 Task: Add a condition where "Form Is not Default ticket form" in All unsolved tickets in your groups.
Action: Mouse moved to (68, 231)
Screenshot: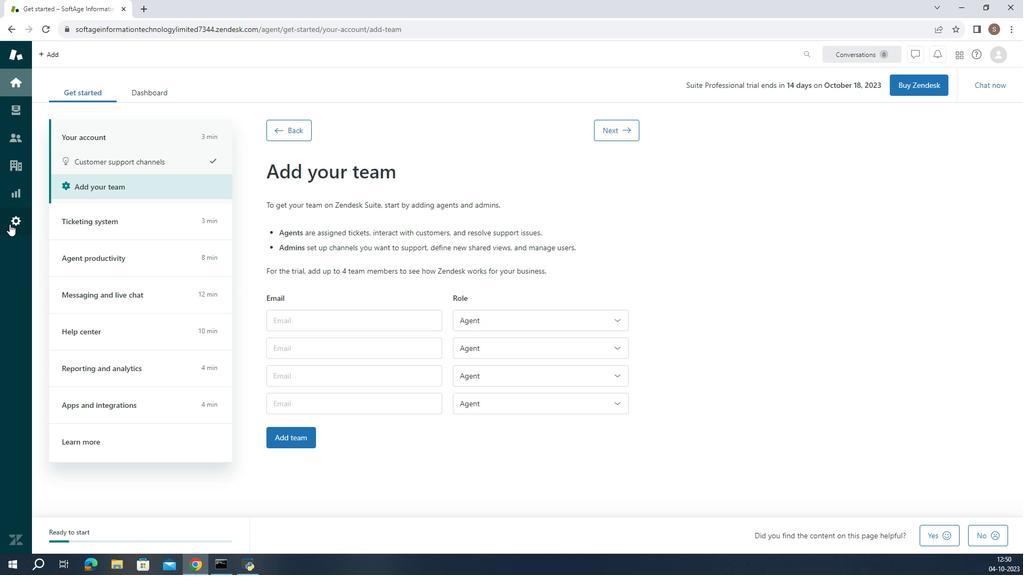 
Action: Mouse pressed left at (68, 231)
Screenshot: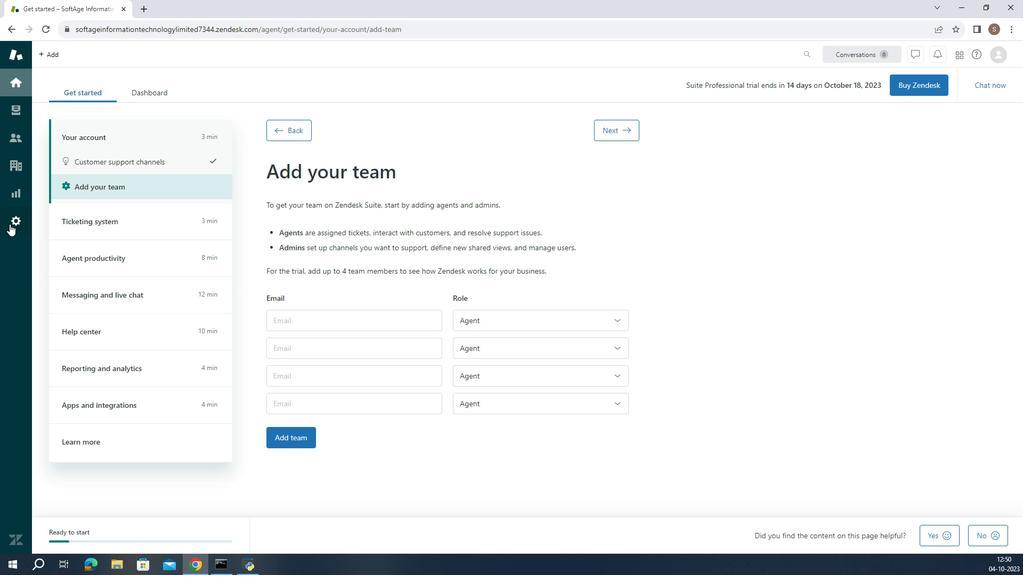 
Action: Mouse moved to (320, 451)
Screenshot: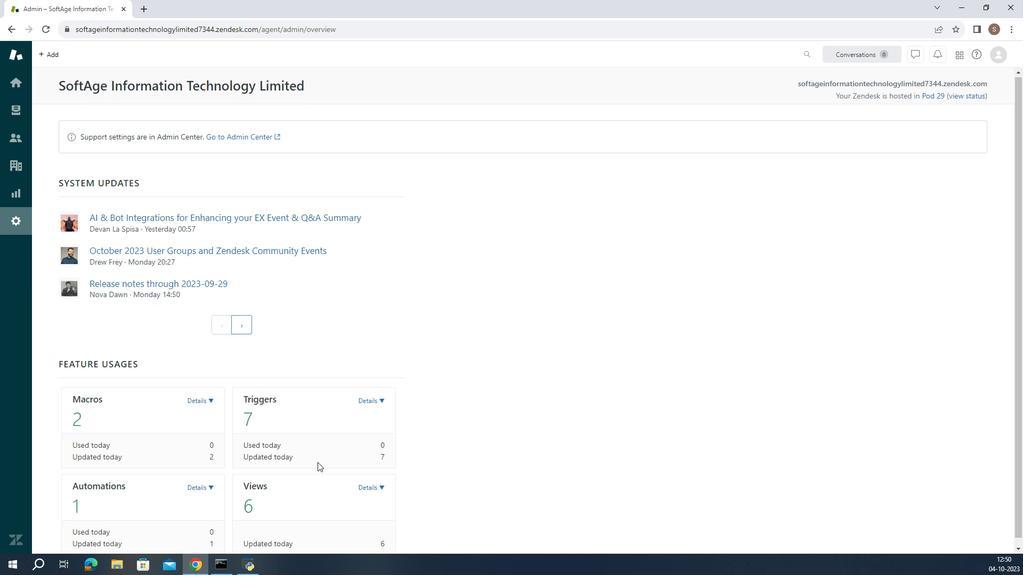 
Action: Mouse scrolled (320, 451) with delta (0, 0)
Screenshot: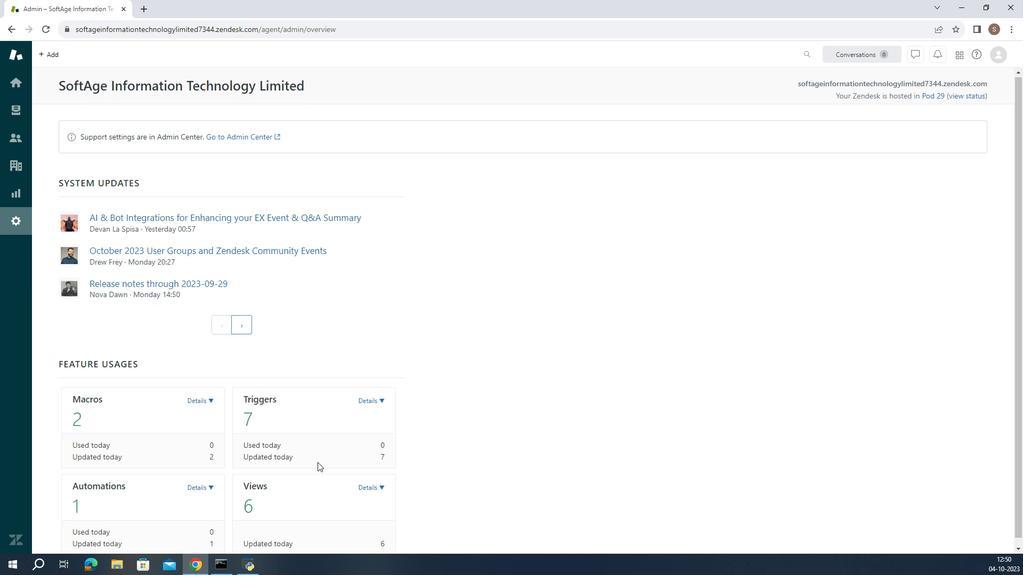
Action: Mouse moved to (328, 455)
Screenshot: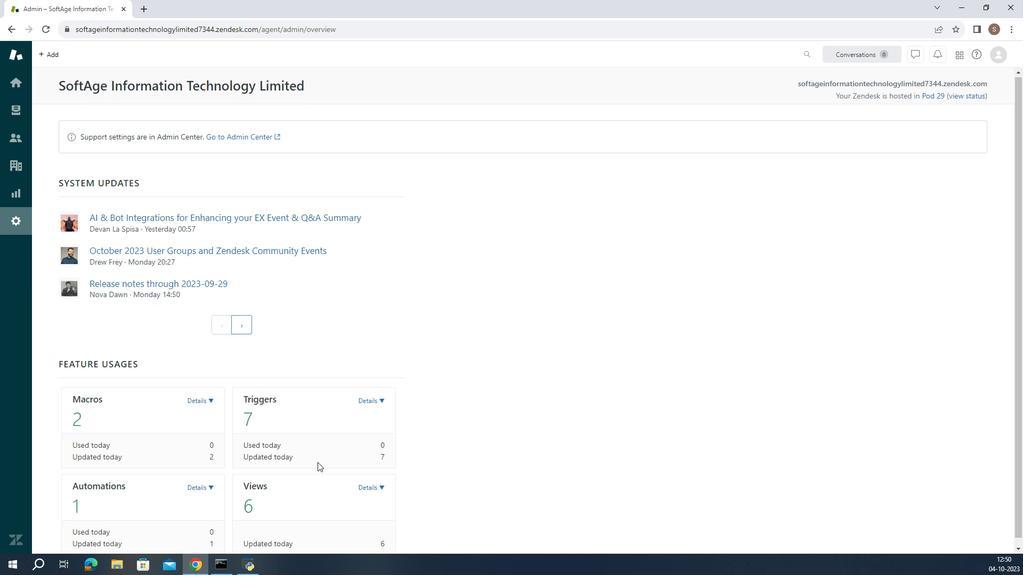 
Action: Mouse scrolled (328, 455) with delta (0, 0)
Screenshot: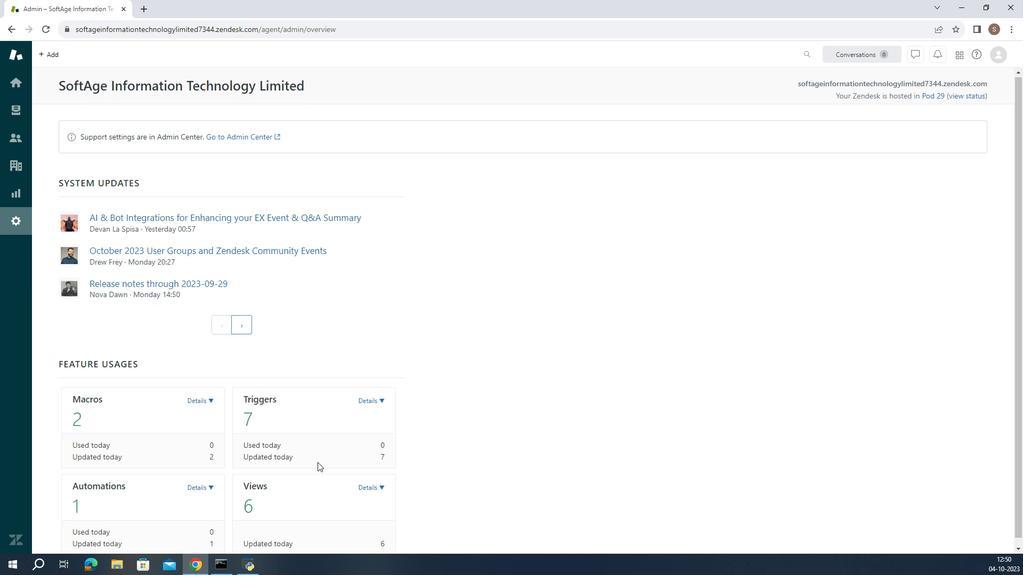 
Action: Mouse moved to (332, 457)
Screenshot: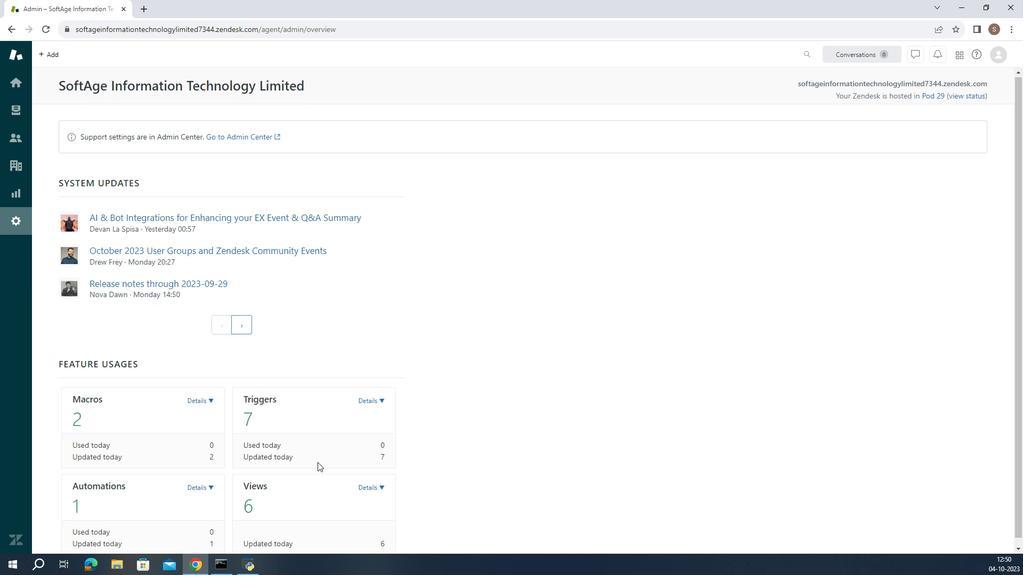 
Action: Mouse scrolled (332, 456) with delta (0, 0)
Screenshot: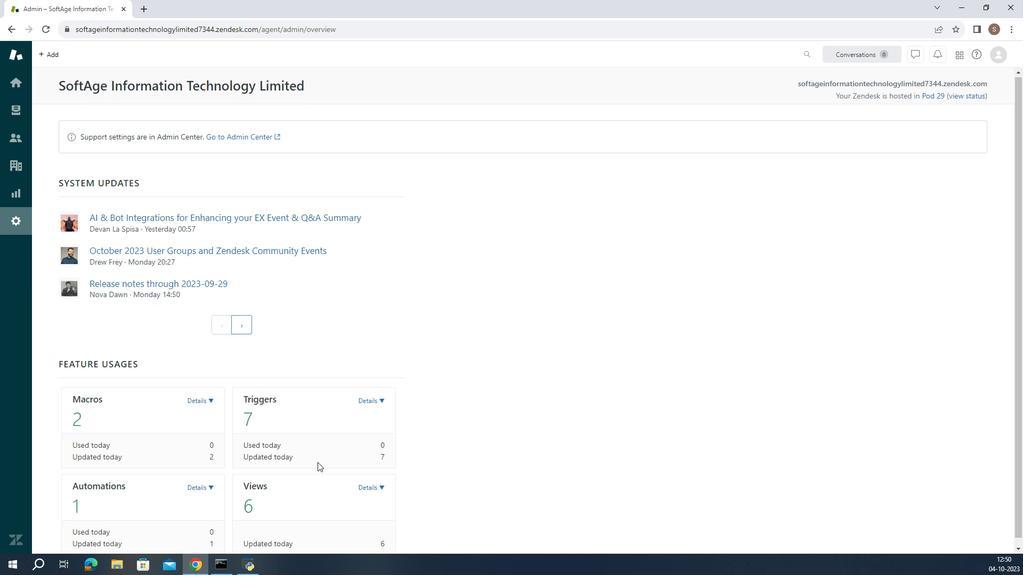 
Action: Mouse moved to (369, 473)
Screenshot: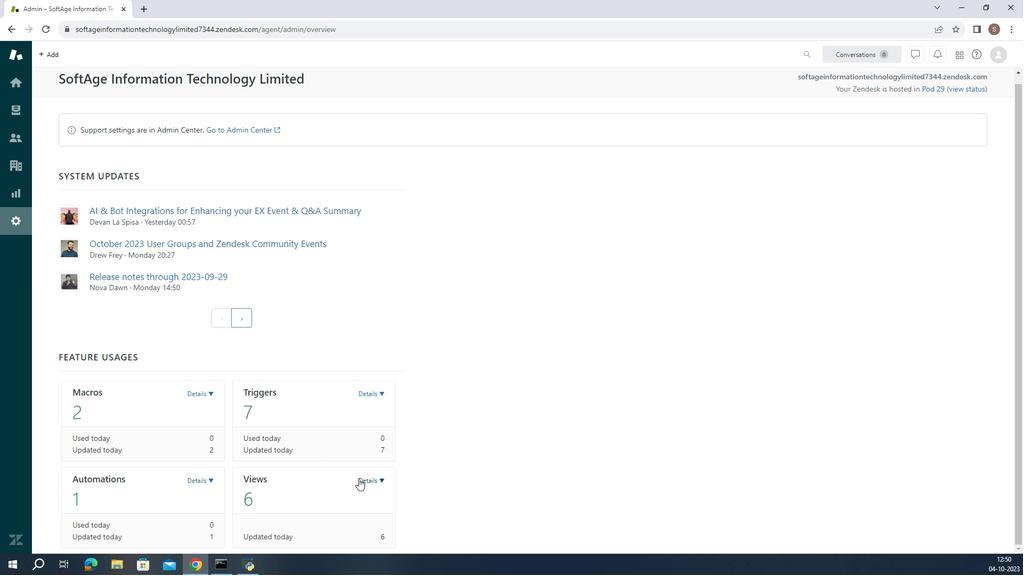
Action: Mouse pressed left at (369, 473)
Screenshot: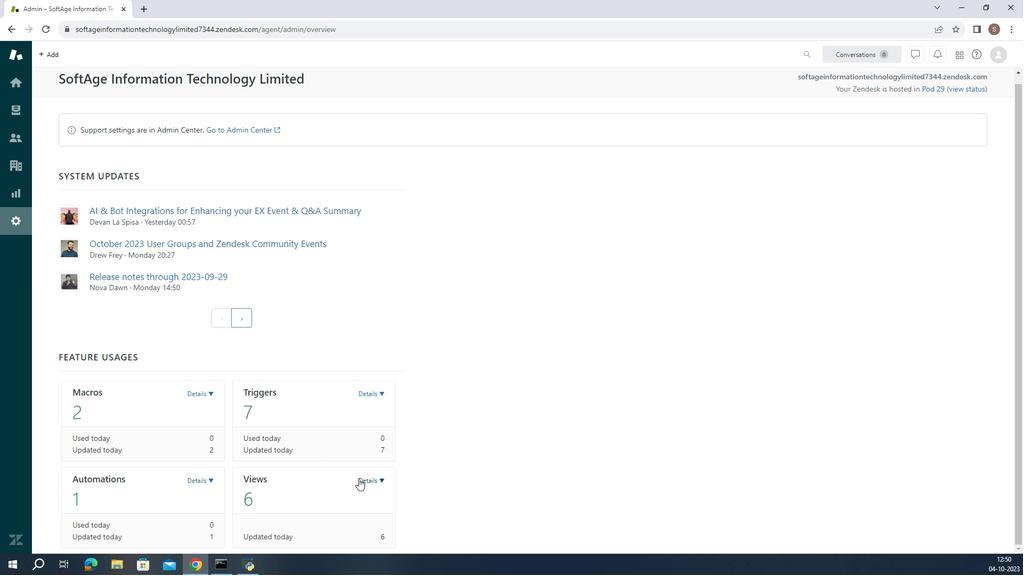 
Action: Mouse scrolled (369, 473) with delta (0, 0)
Screenshot: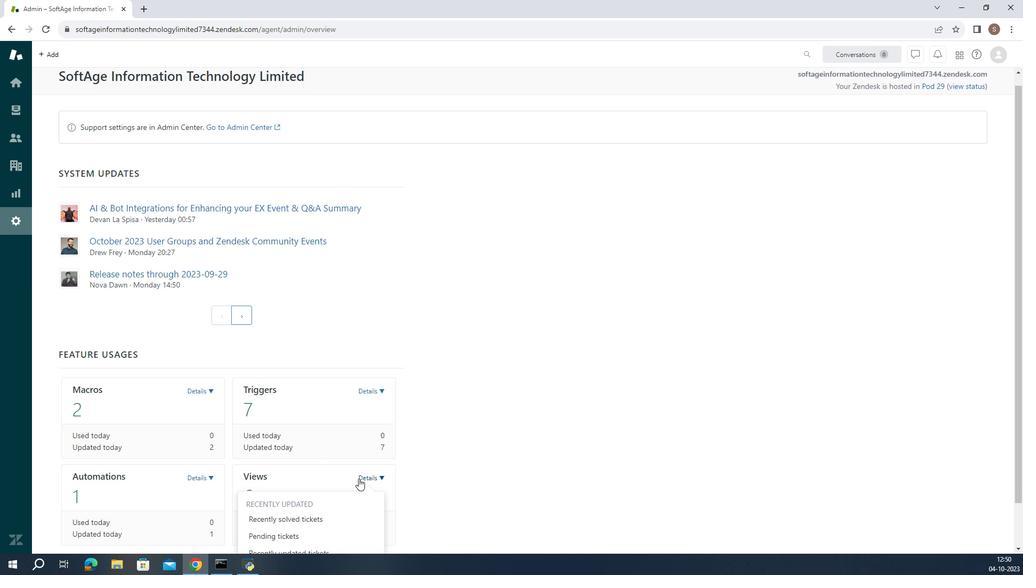 
Action: Mouse scrolled (369, 473) with delta (0, 0)
Screenshot: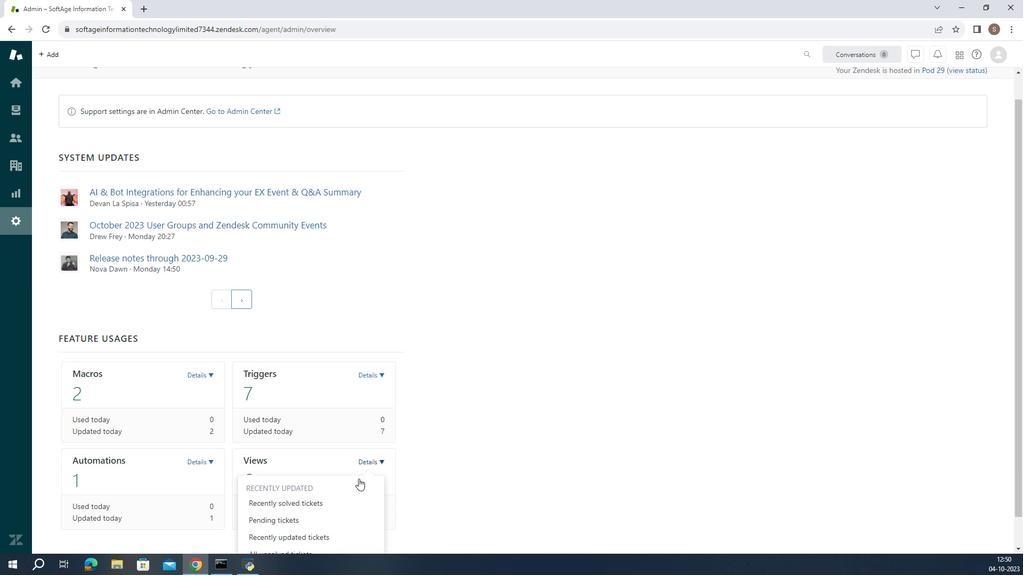 
Action: Mouse scrolled (369, 473) with delta (0, 0)
Screenshot: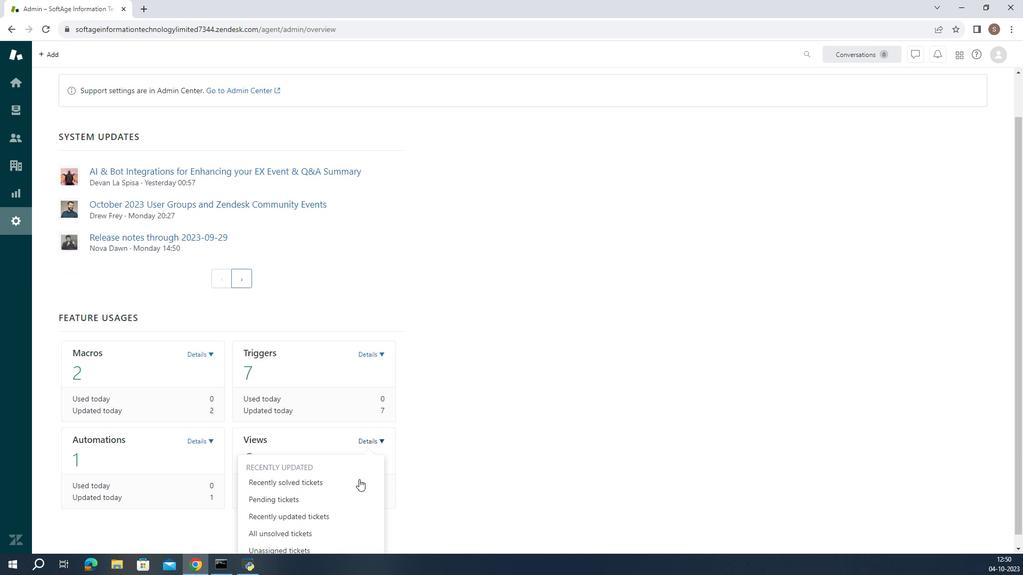 
Action: Mouse scrolled (369, 473) with delta (0, 0)
Screenshot: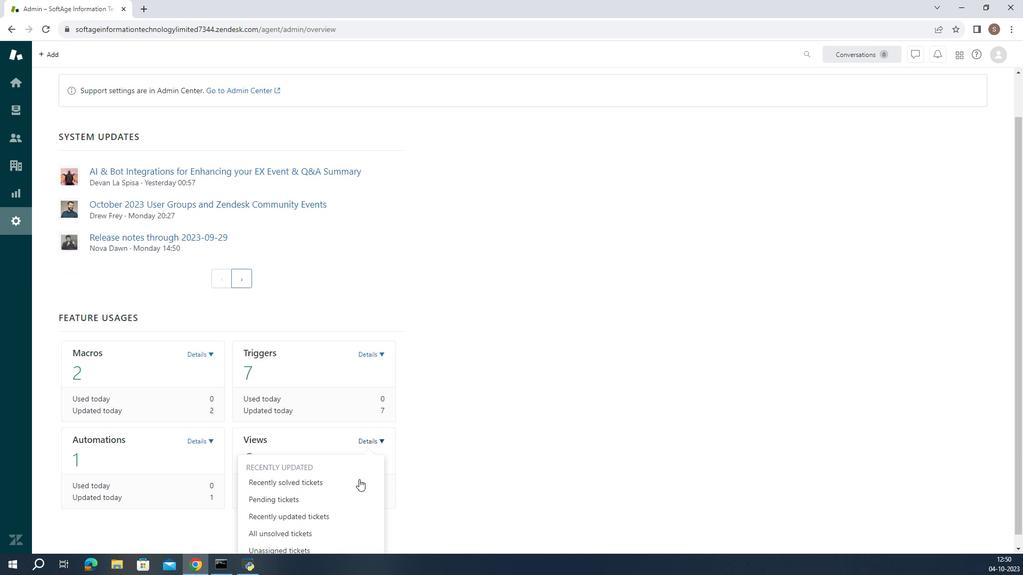 
Action: Mouse scrolled (369, 473) with delta (0, 0)
Screenshot: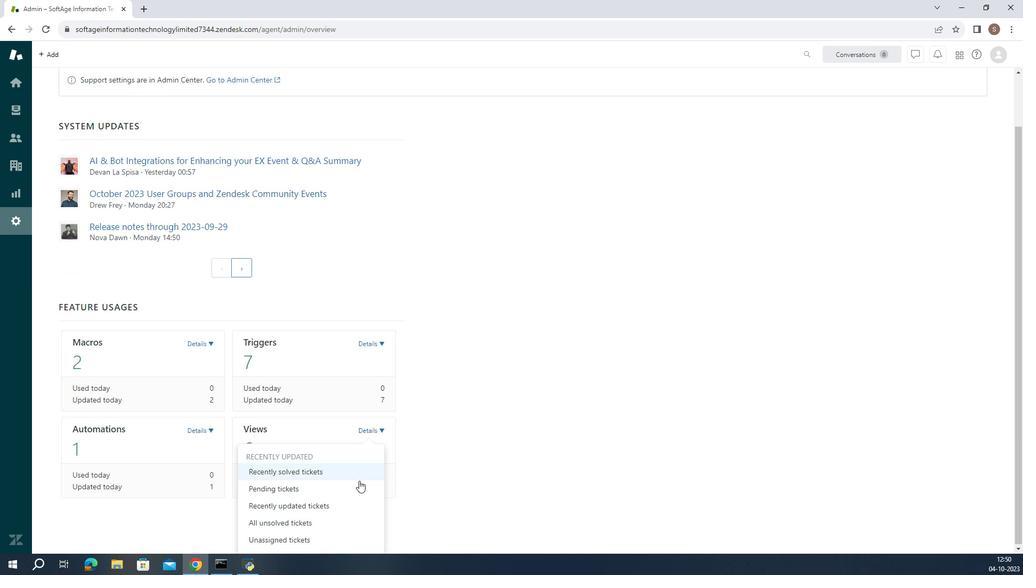 
Action: Mouse moved to (322, 510)
Screenshot: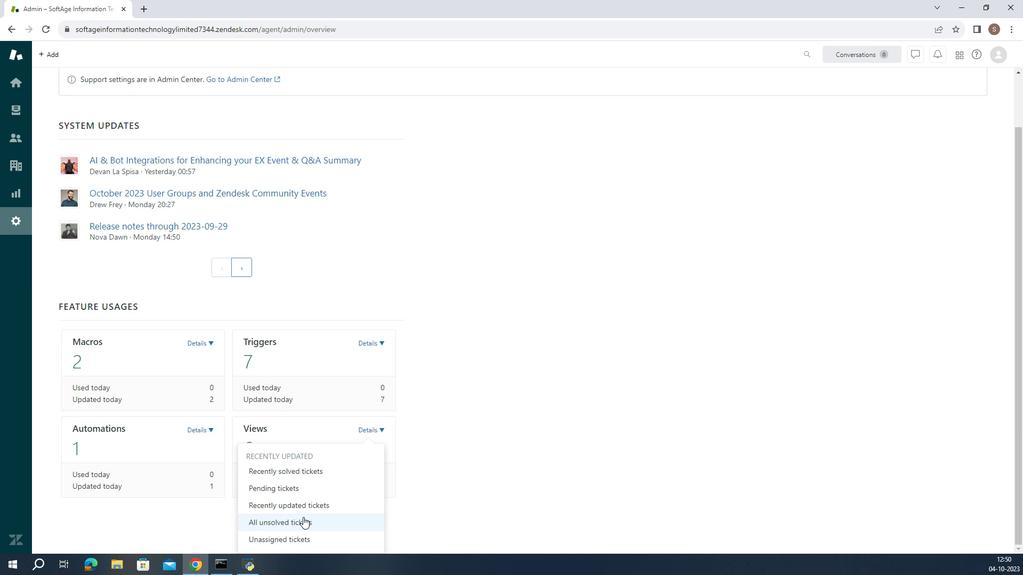 
Action: Mouse pressed left at (322, 510)
Screenshot: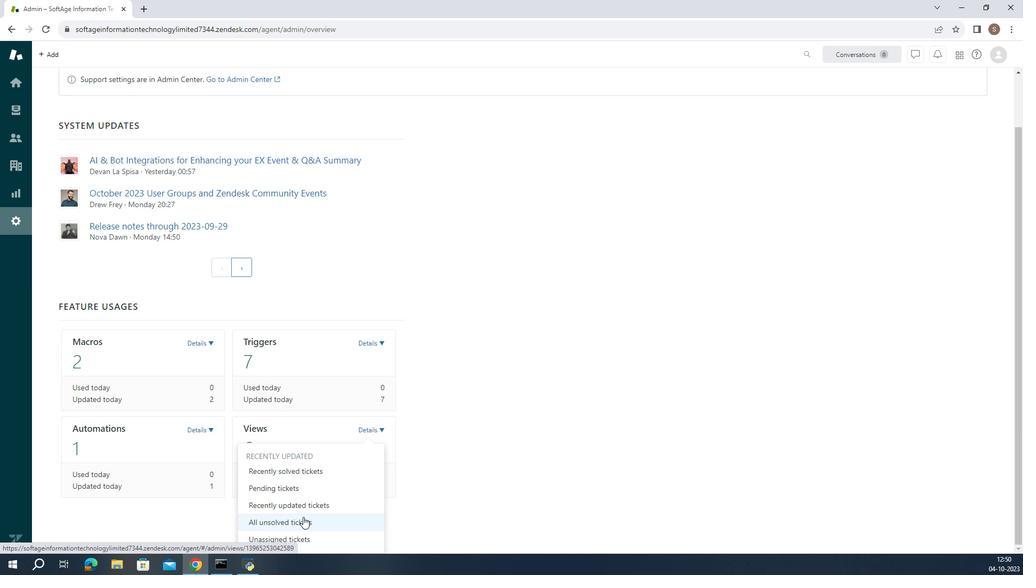 
Action: Mouse moved to (306, 438)
Screenshot: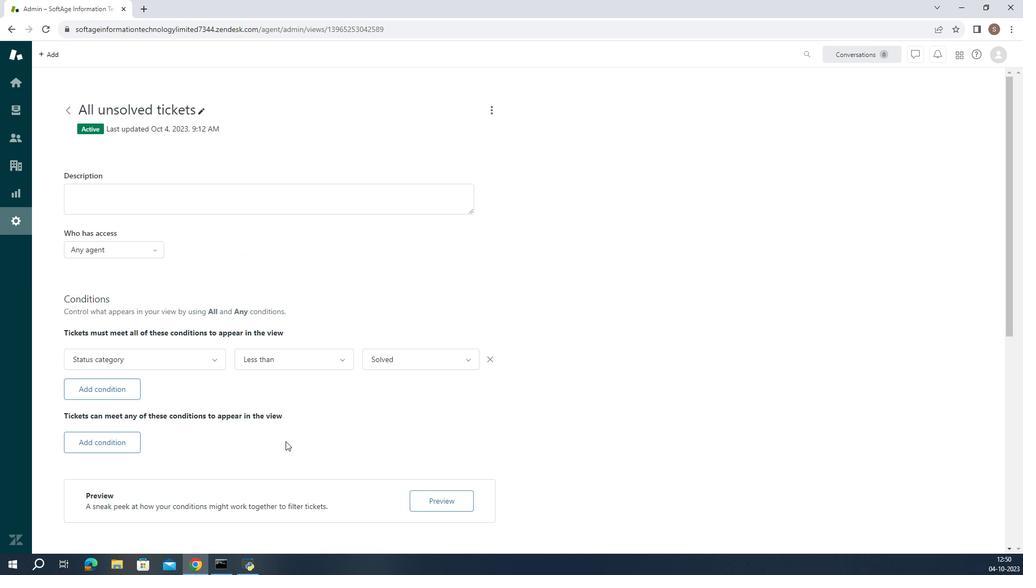
Action: Mouse scrolled (306, 438) with delta (0, 0)
Screenshot: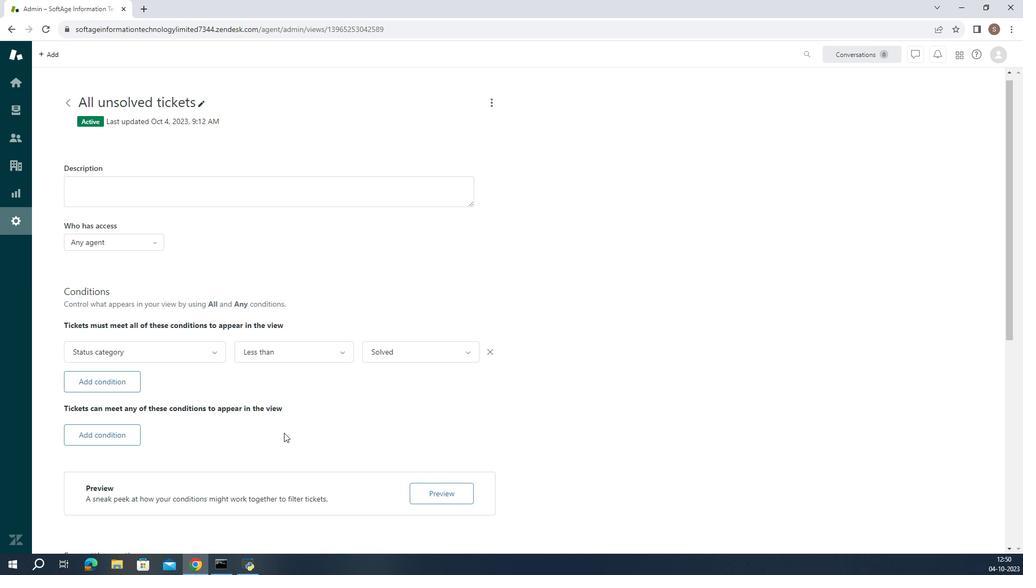 
Action: Mouse moved to (306, 436)
Screenshot: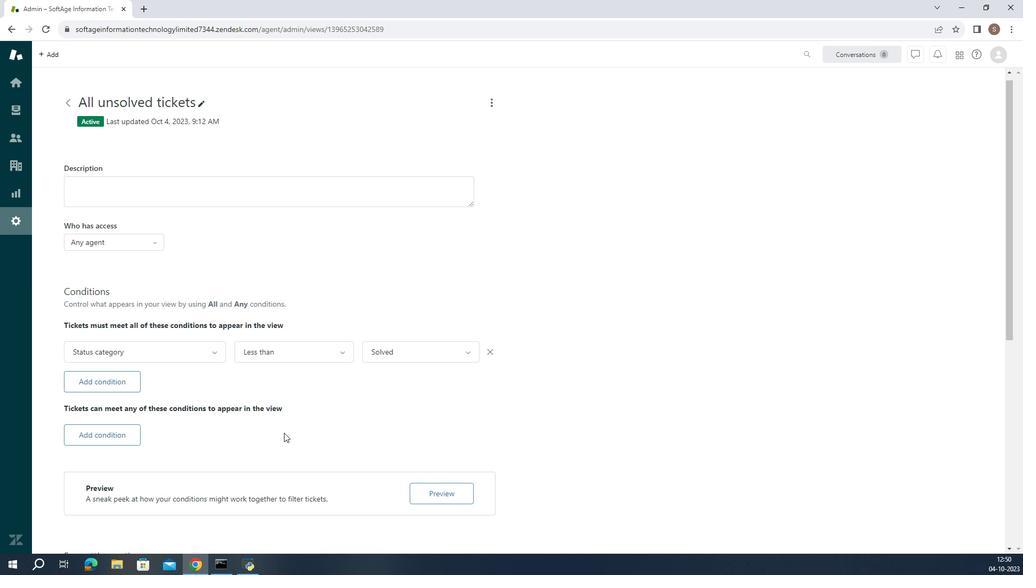 
Action: Mouse scrolled (306, 436) with delta (0, 0)
Screenshot: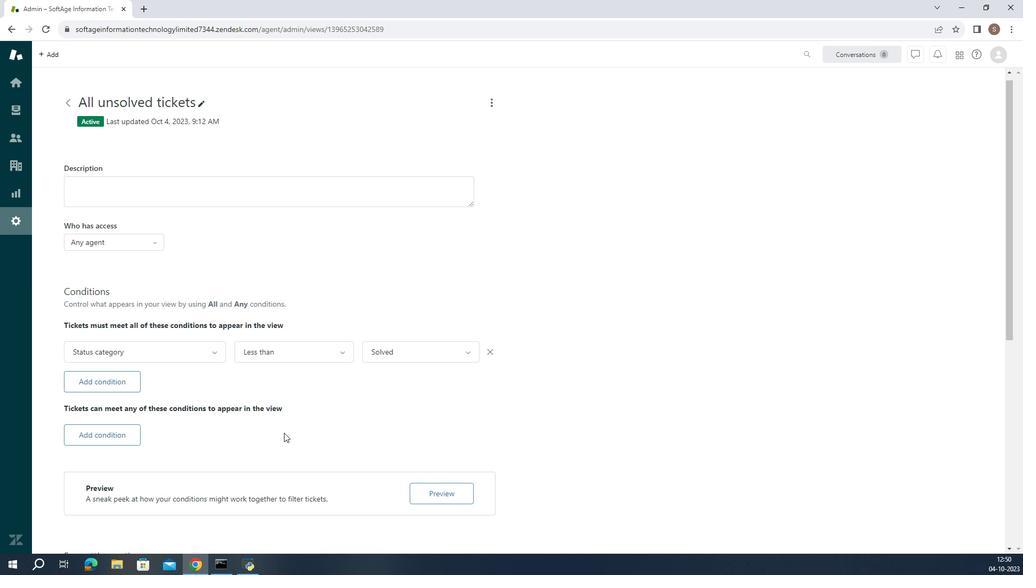 
Action: Mouse moved to (306, 432)
Screenshot: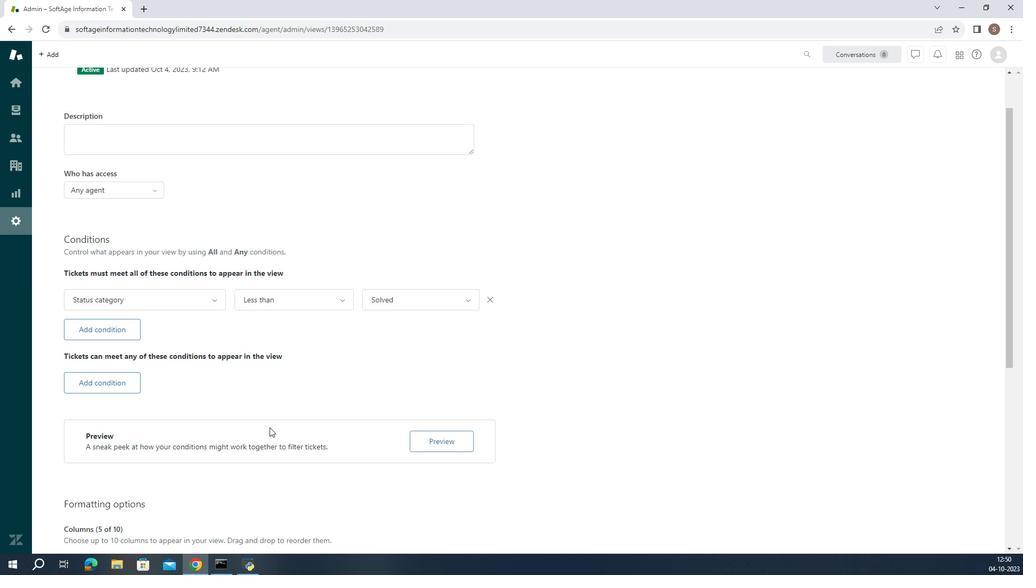 
Action: Mouse scrolled (306, 431) with delta (0, 0)
Screenshot: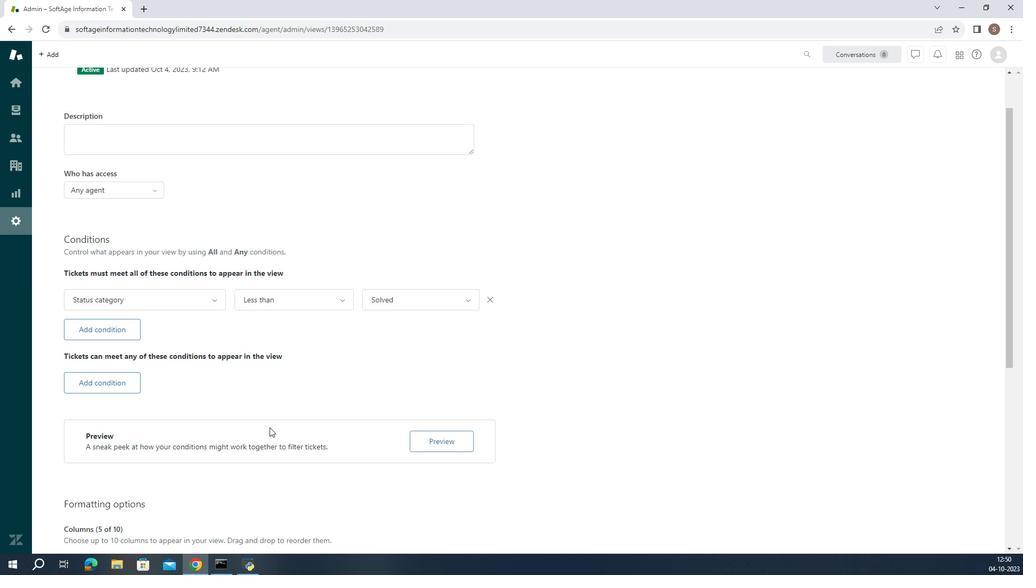 
Action: Mouse moved to (237, 208)
Screenshot: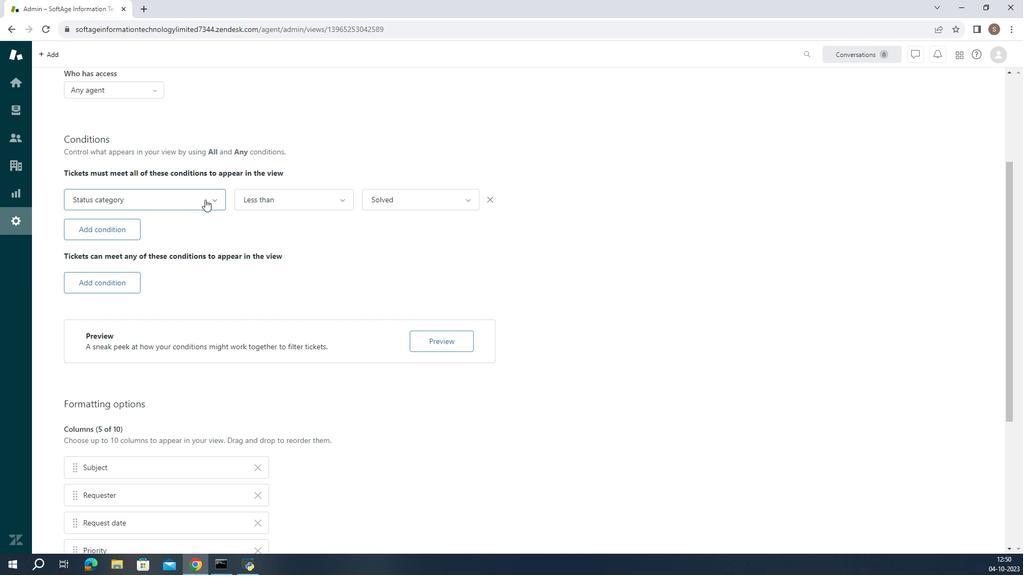
Action: Mouse pressed left at (237, 208)
Screenshot: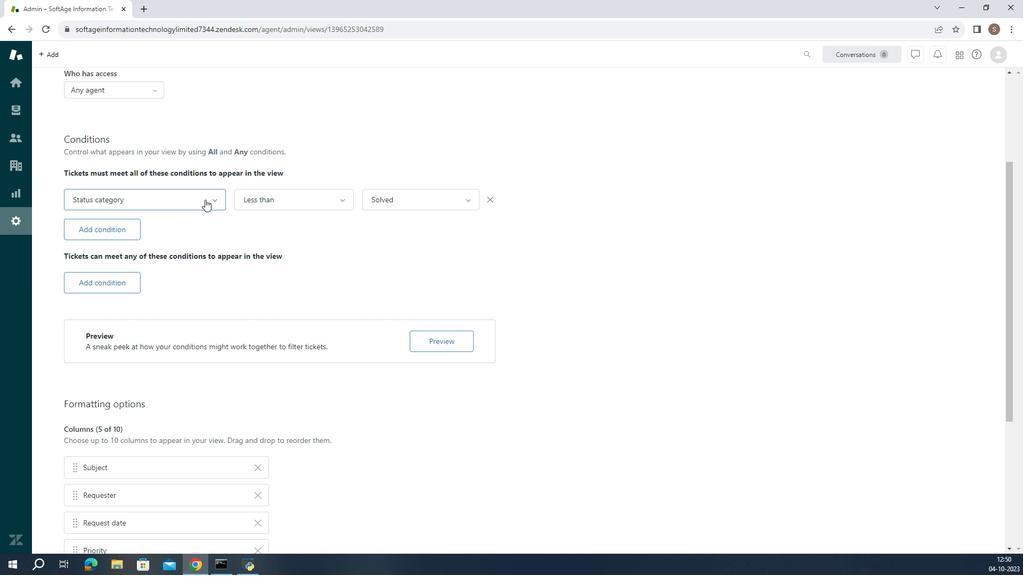 
Action: Mouse moved to (154, 166)
Screenshot: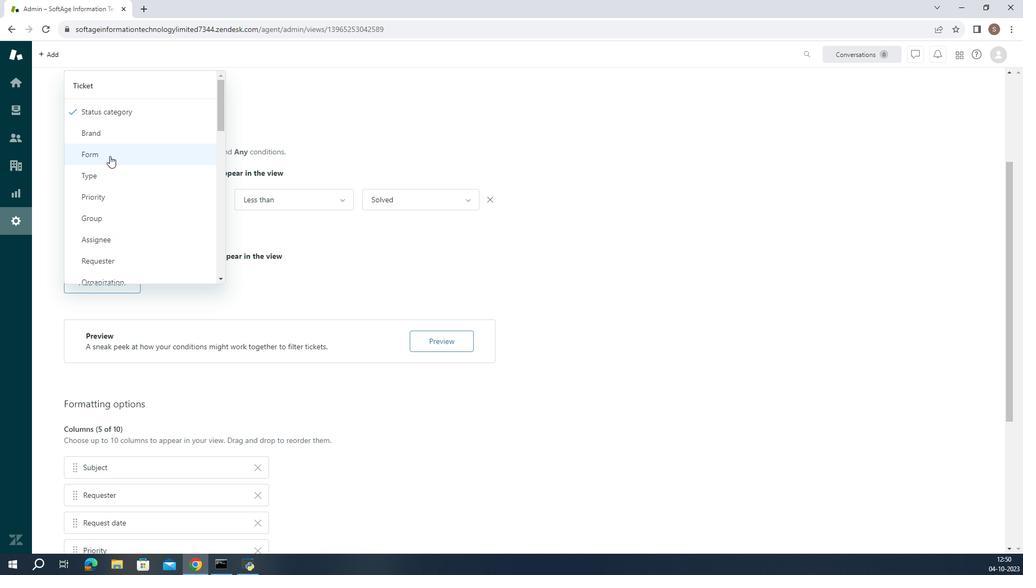 
Action: Mouse pressed left at (154, 166)
Screenshot: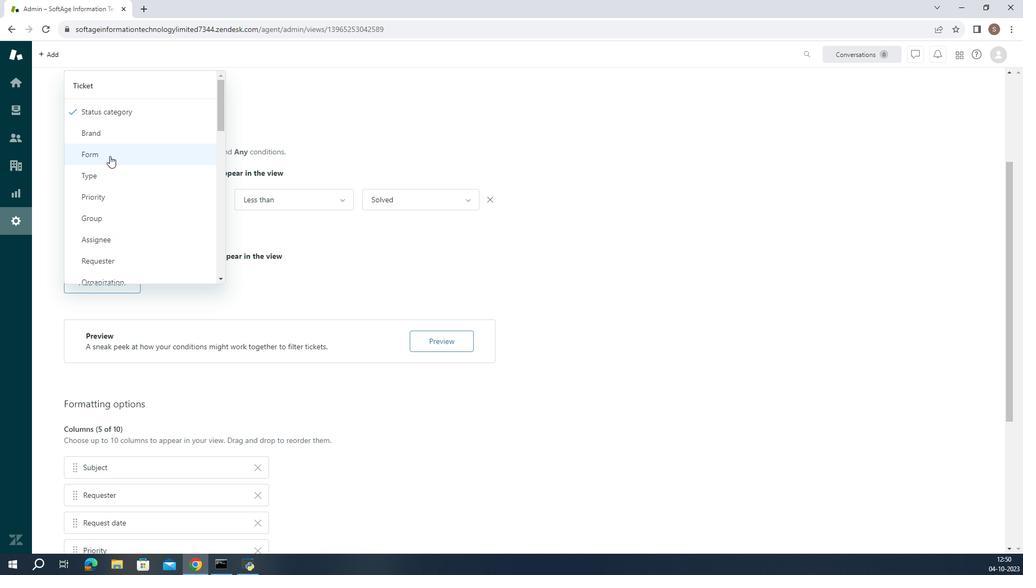 
Action: Mouse moved to (323, 208)
Screenshot: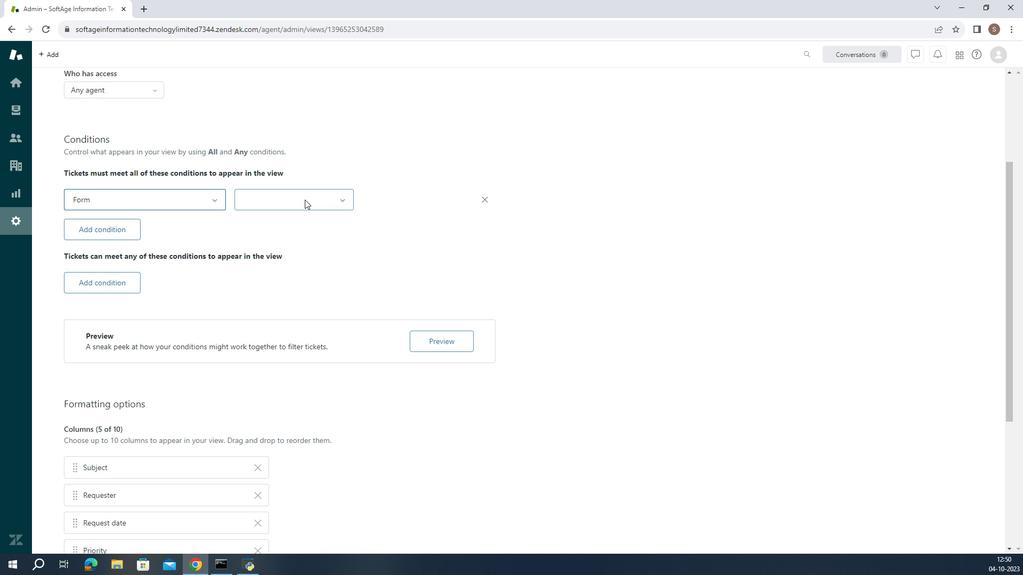 
Action: Mouse pressed left at (323, 208)
Screenshot: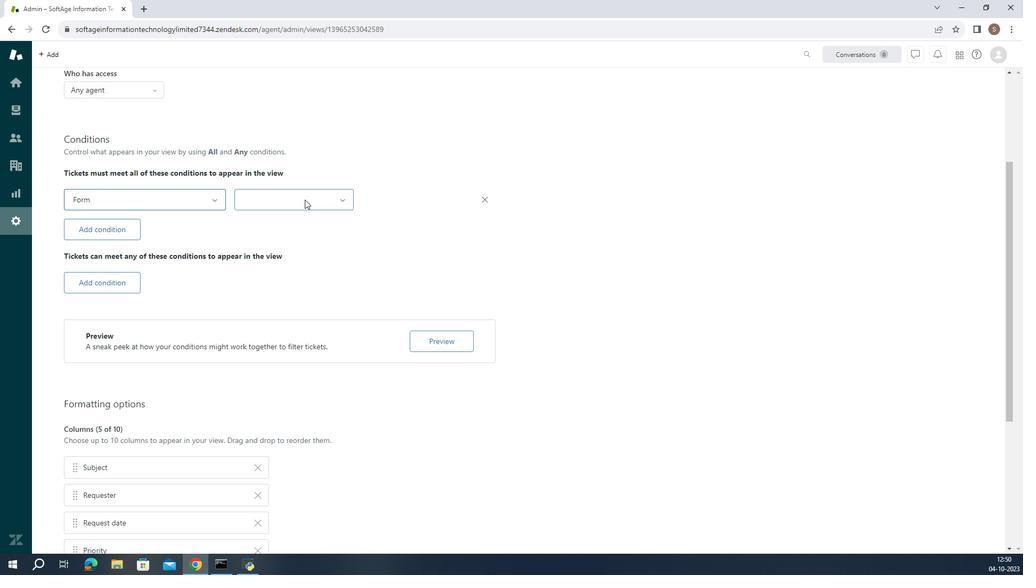 
Action: Mouse moved to (317, 248)
Screenshot: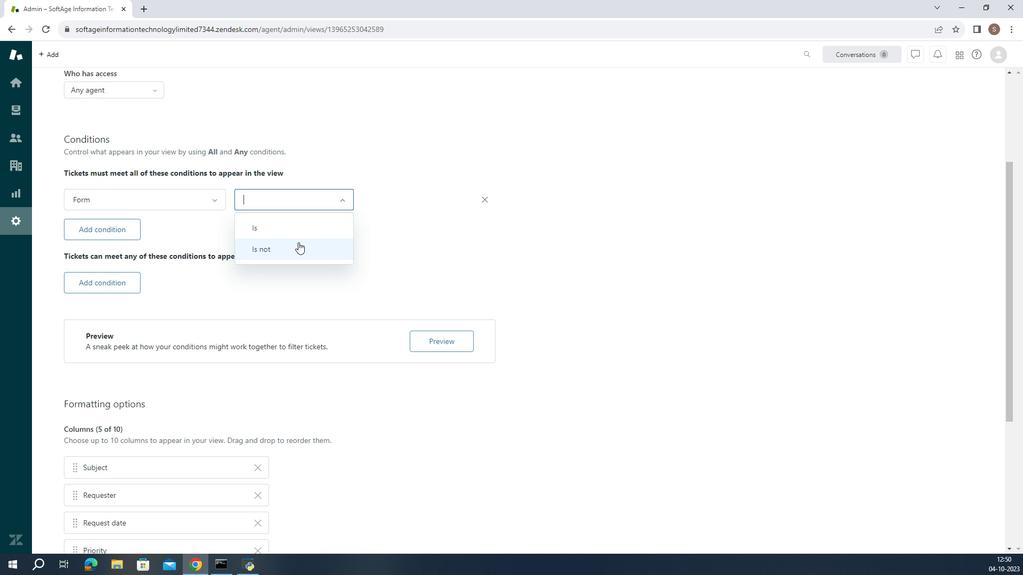 
Action: Mouse pressed left at (317, 248)
Screenshot: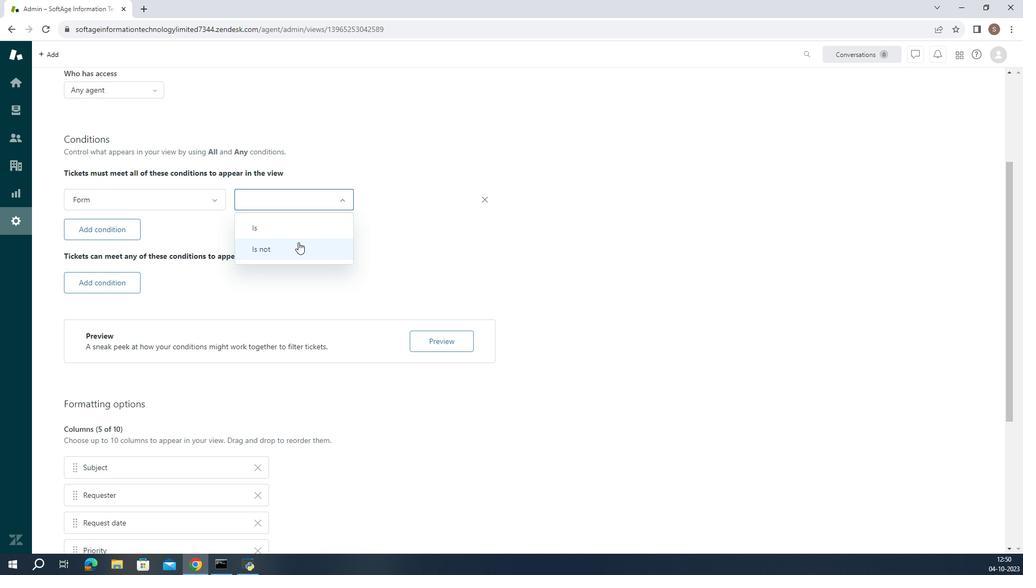 
Action: Mouse moved to (411, 208)
Screenshot: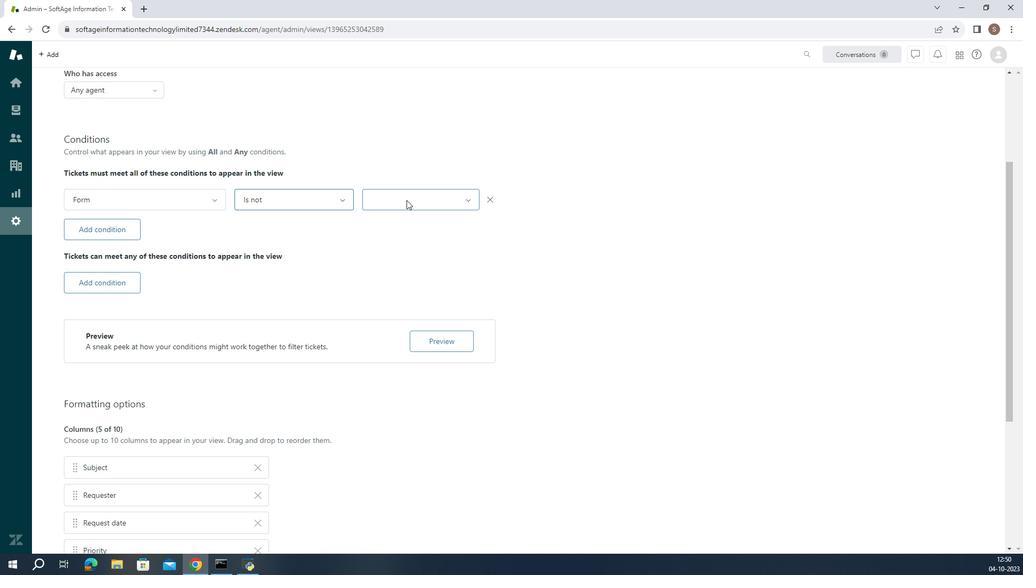 
Action: Mouse pressed left at (411, 208)
Screenshot: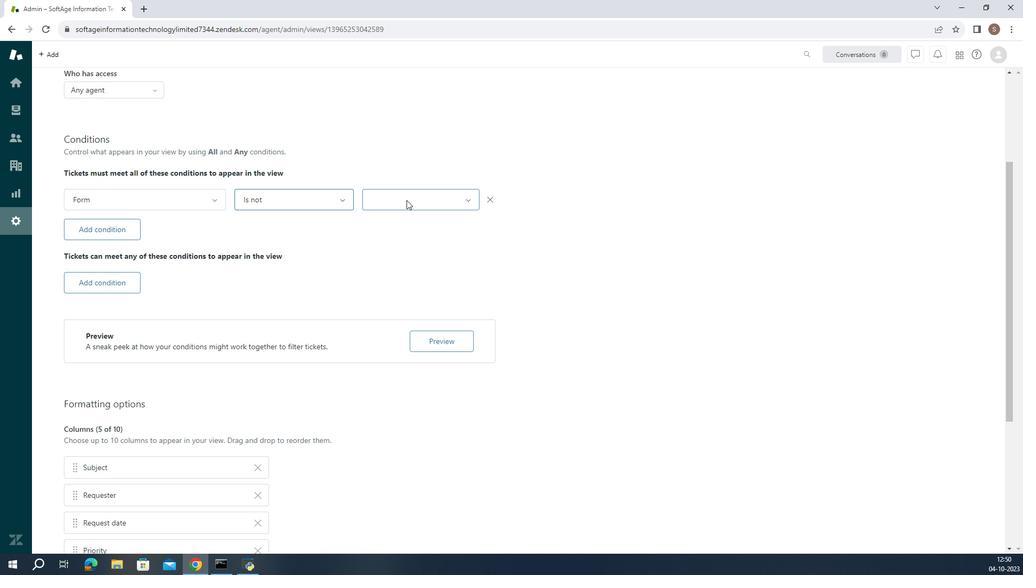 
Action: Mouse moved to (406, 231)
Screenshot: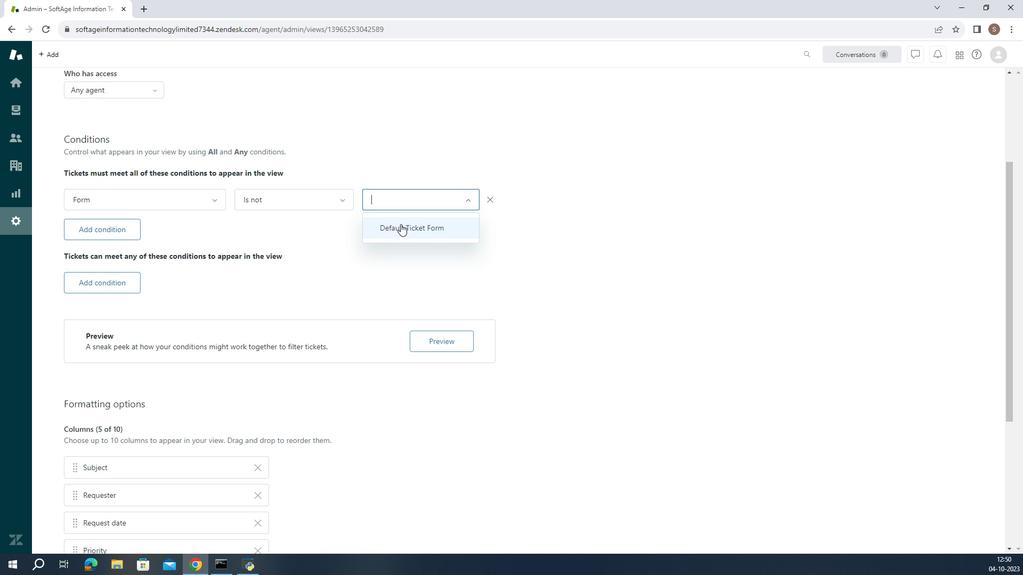 
Action: Mouse pressed left at (406, 231)
Screenshot: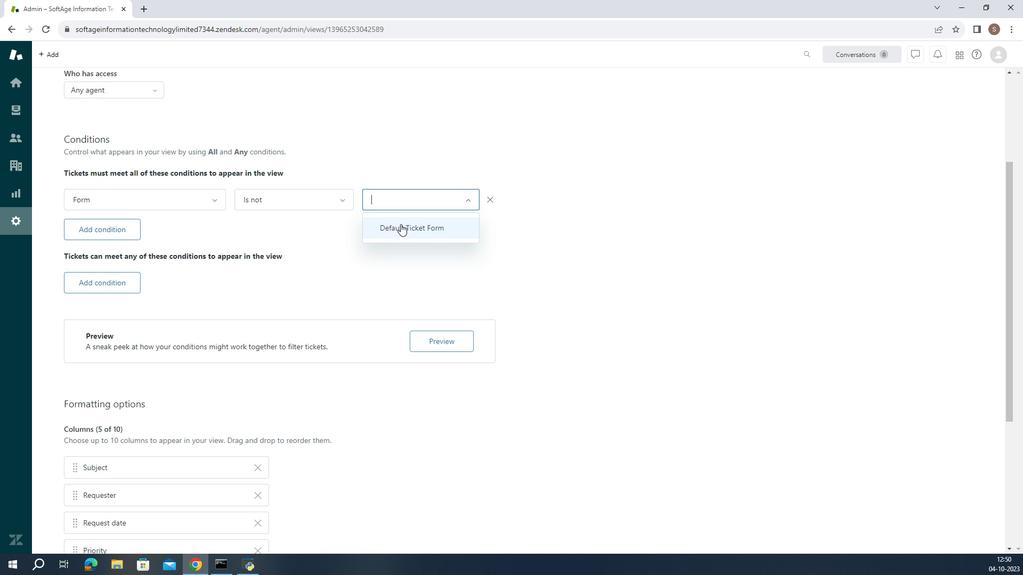 
Action: Mouse moved to (407, 238)
Screenshot: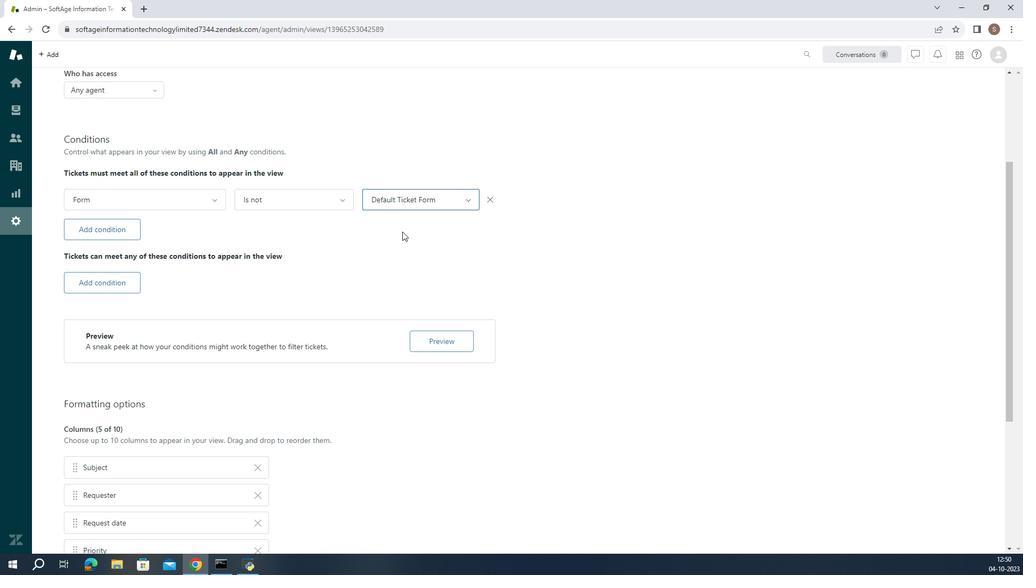 
Action: Mouse pressed left at (407, 238)
Screenshot: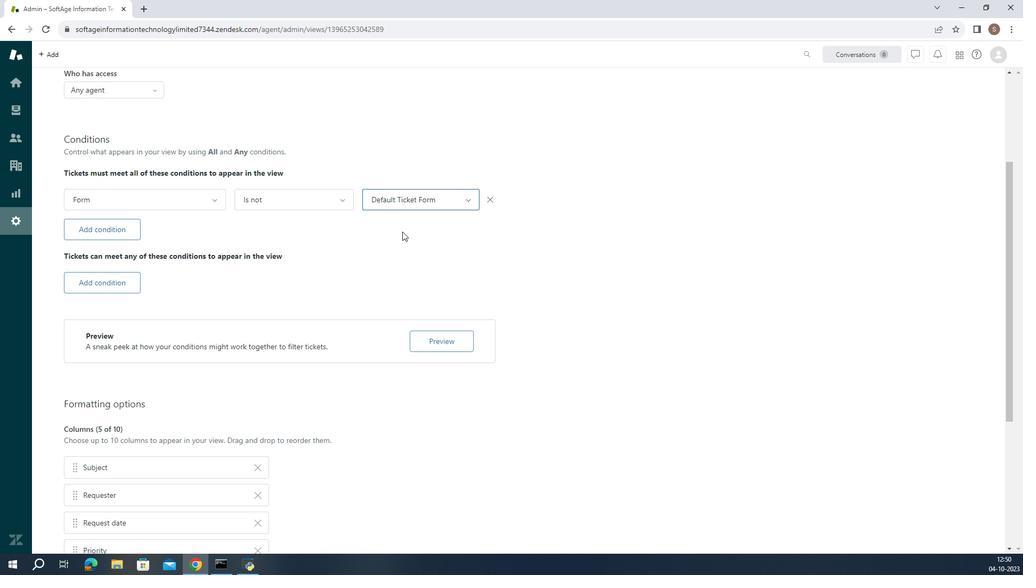 
